 Task: Add the featured topics component in the site builder.
Action: Mouse moved to (1078, 77)
Screenshot: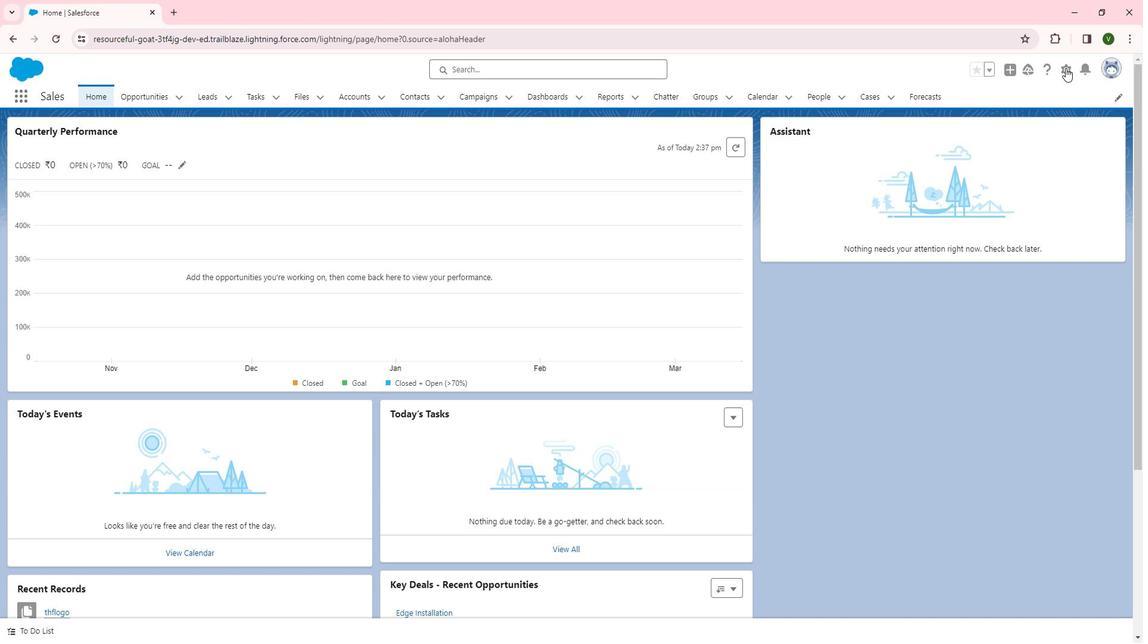 
Action: Mouse pressed left at (1078, 77)
Screenshot: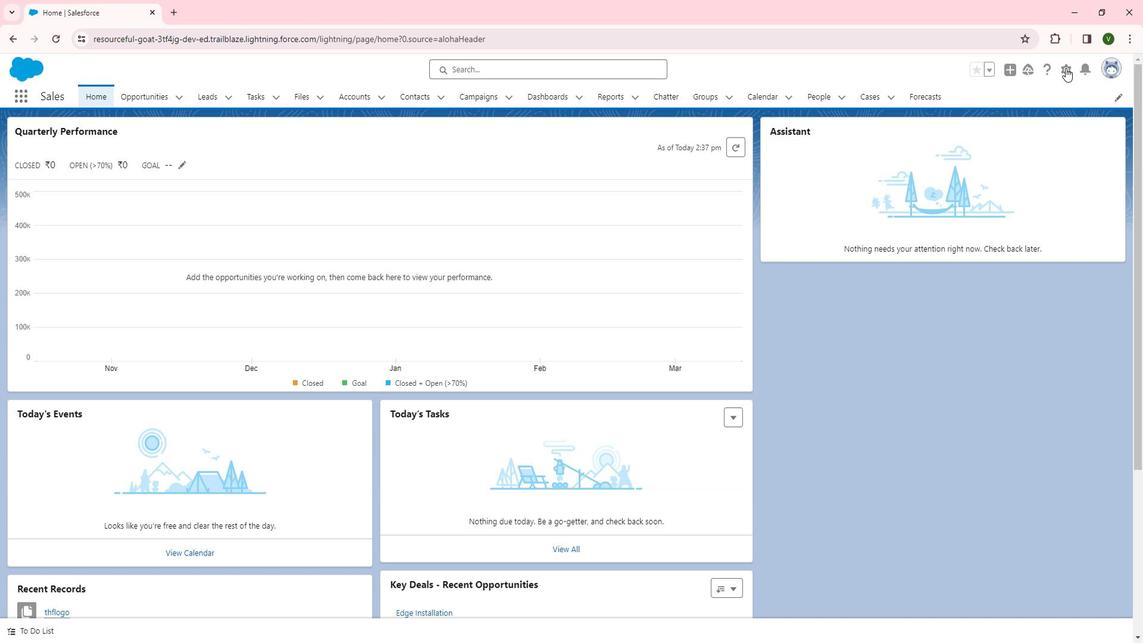 
Action: Mouse moved to (1023, 116)
Screenshot: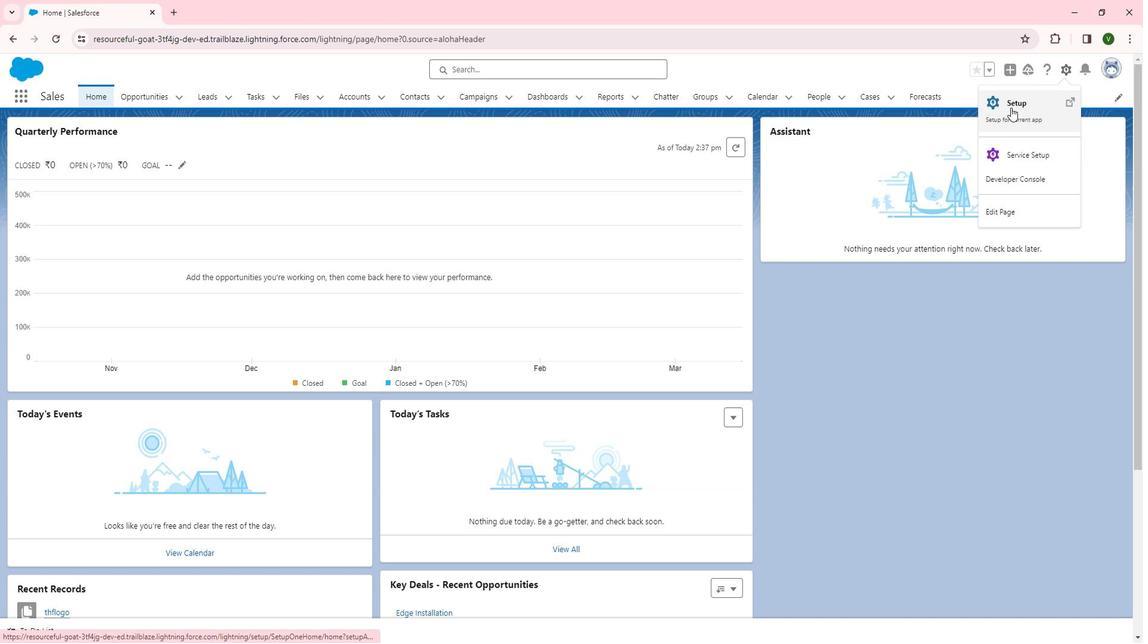 
Action: Mouse pressed left at (1023, 116)
Screenshot: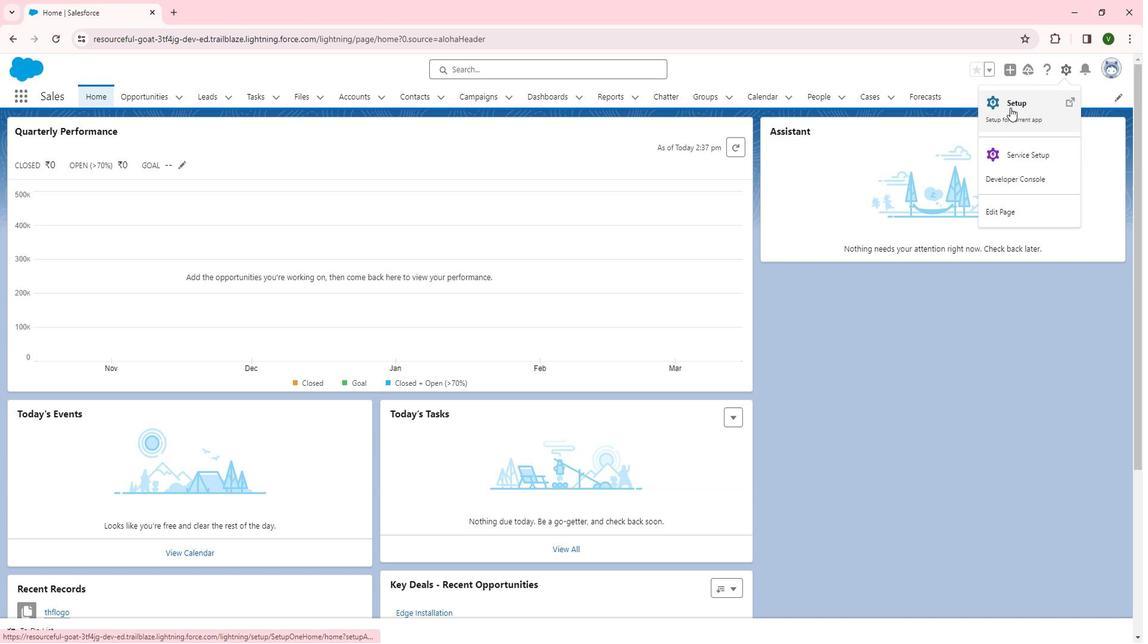 
Action: Mouse moved to (62, 407)
Screenshot: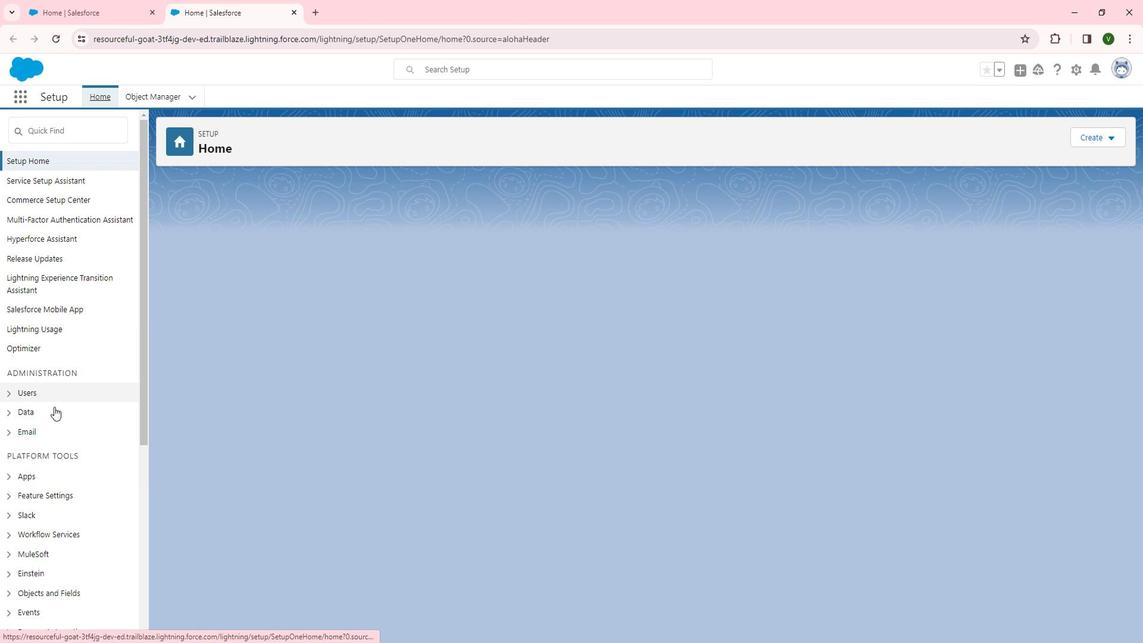
Action: Mouse scrolled (62, 407) with delta (0, 0)
Screenshot: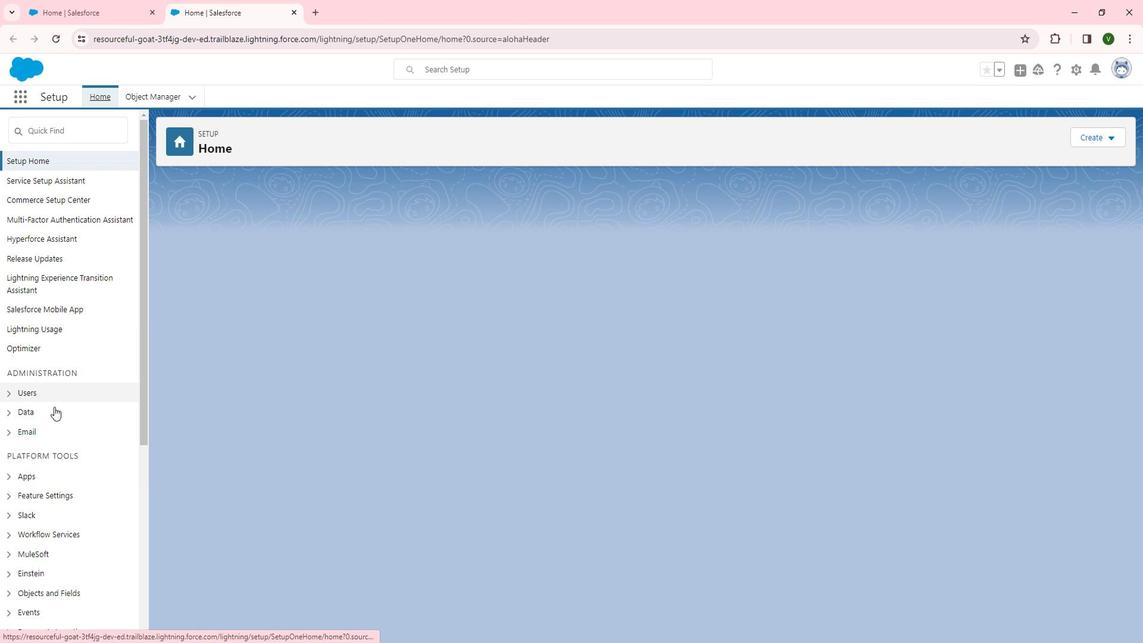 
Action: Mouse scrolled (62, 407) with delta (0, 0)
Screenshot: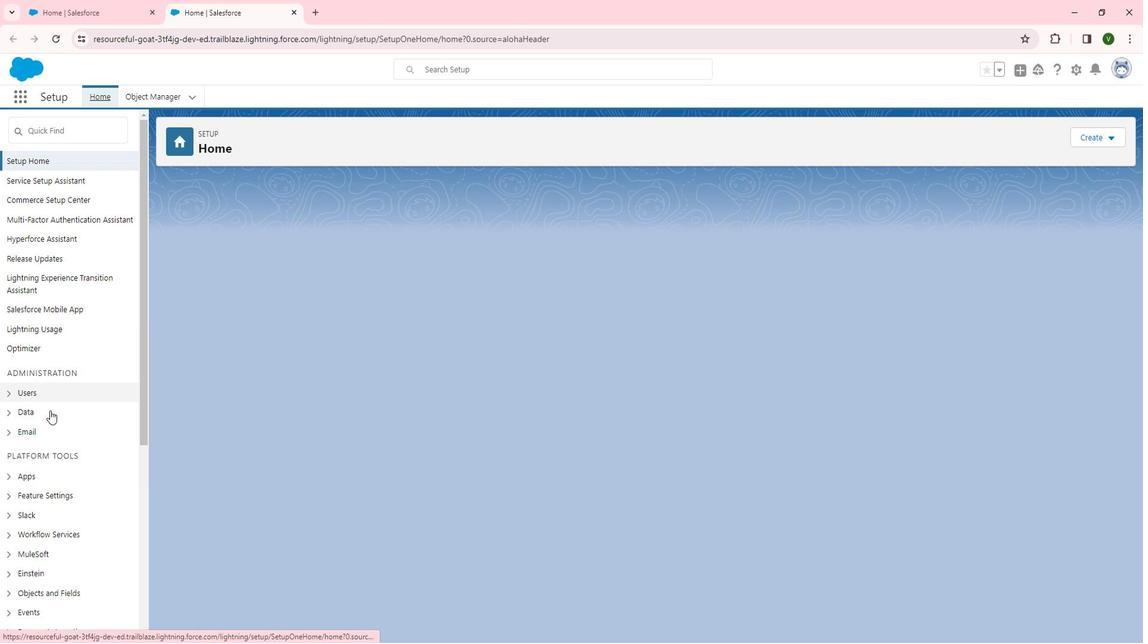 
Action: Mouse scrolled (62, 407) with delta (0, 0)
Screenshot: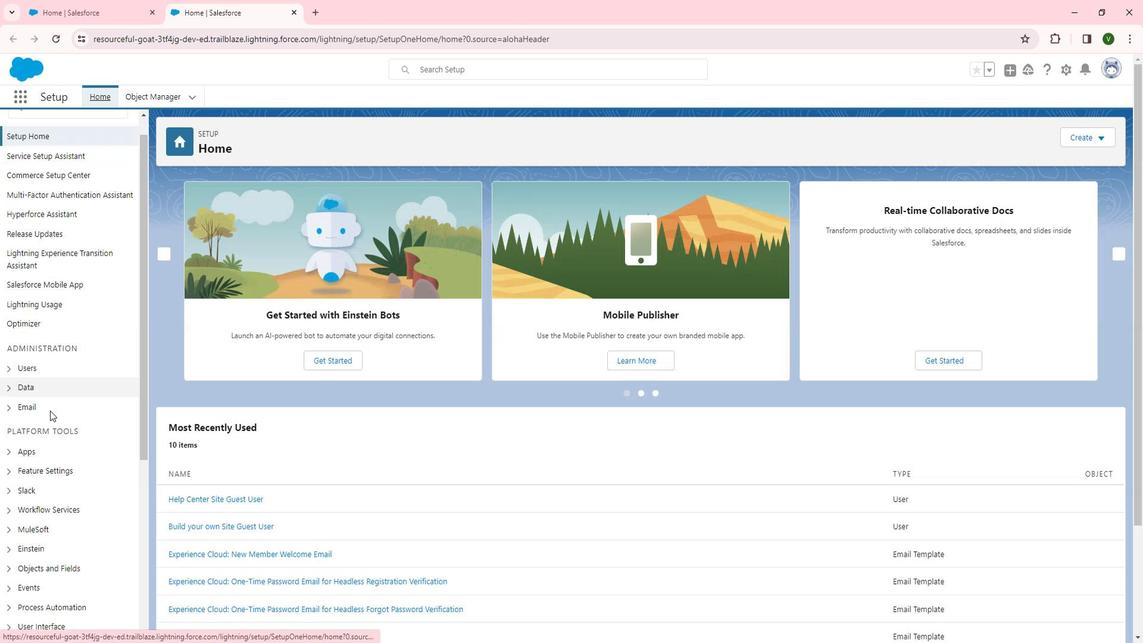 
Action: Mouse moved to (70, 306)
Screenshot: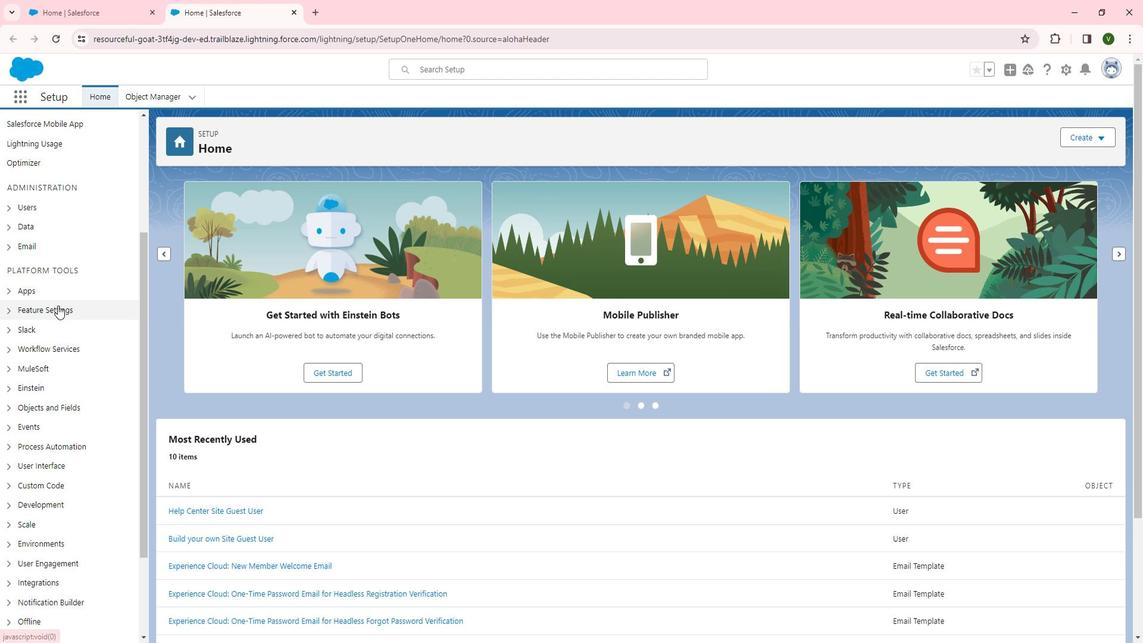 
Action: Mouse pressed left at (70, 306)
Screenshot: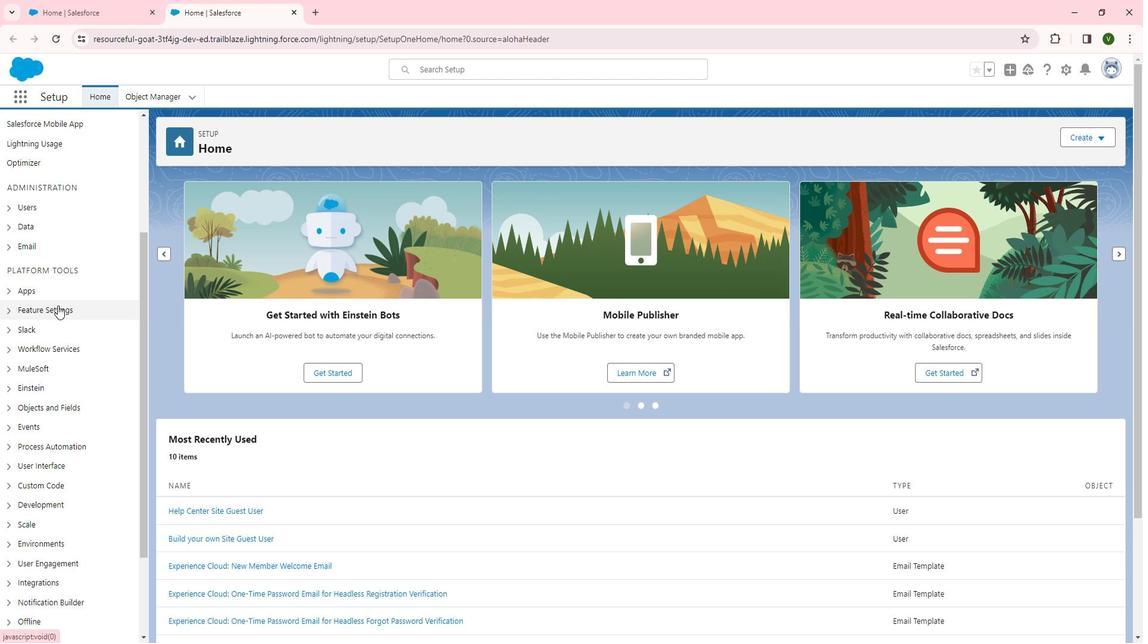 
Action: Mouse moved to (70, 306)
Screenshot: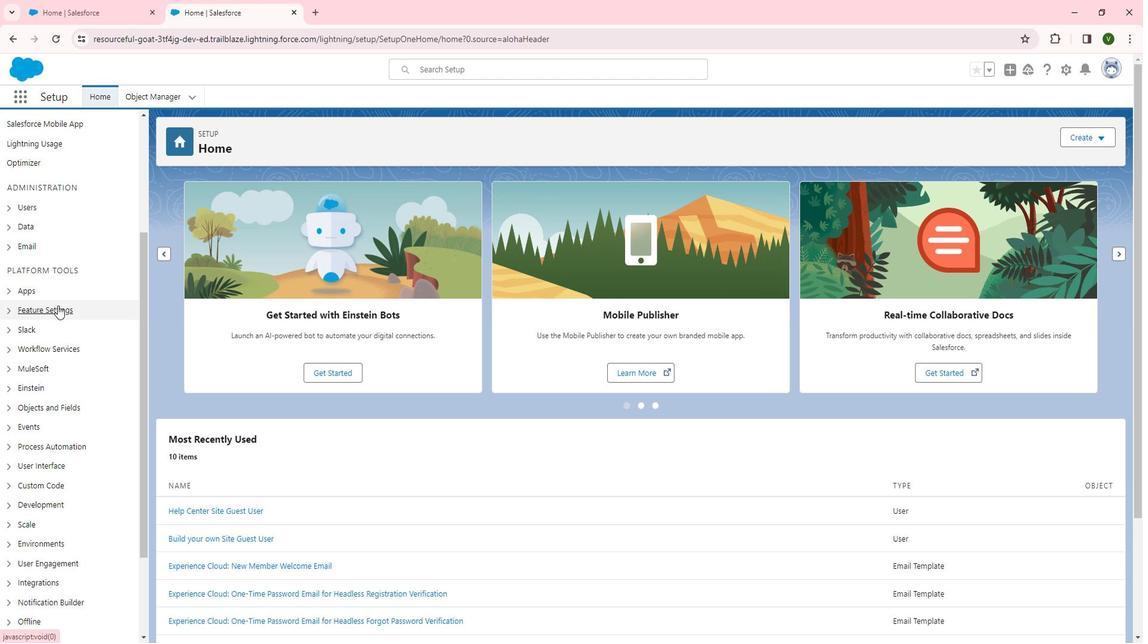 
Action: Mouse scrolled (70, 306) with delta (0, 0)
Screenshot: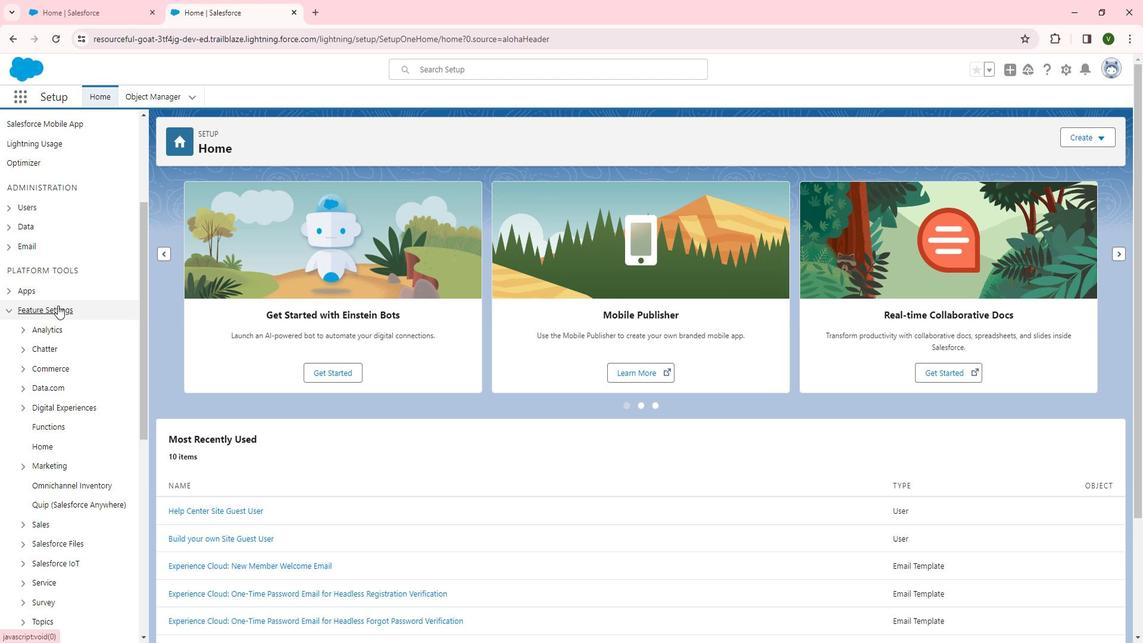 
Action: Mouse scrolled (70, 306) with delta (0, 0)
Screenshot: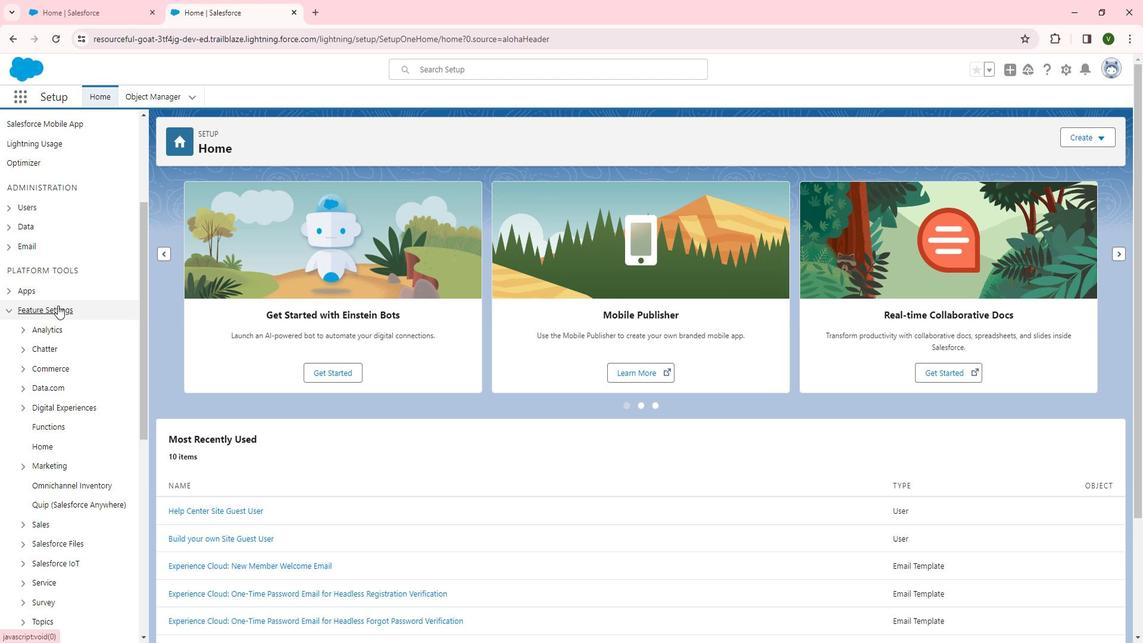 
Action: Mouse moved to (85, 285)
Screenshot: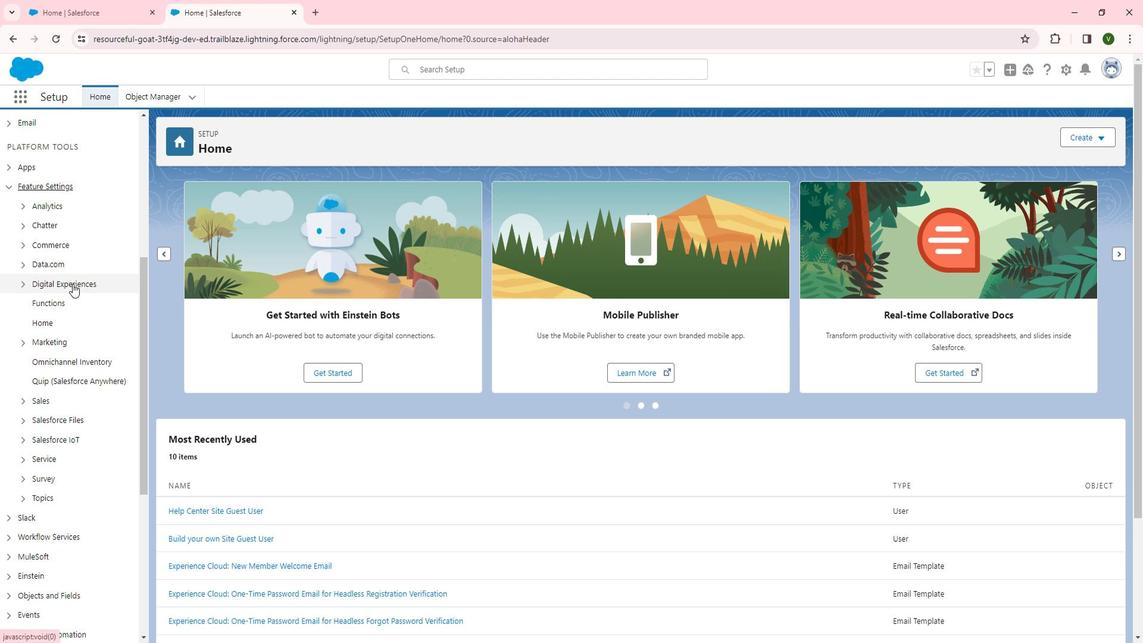 
Action: Mouse pressed left at (85, 285)
Screenshot: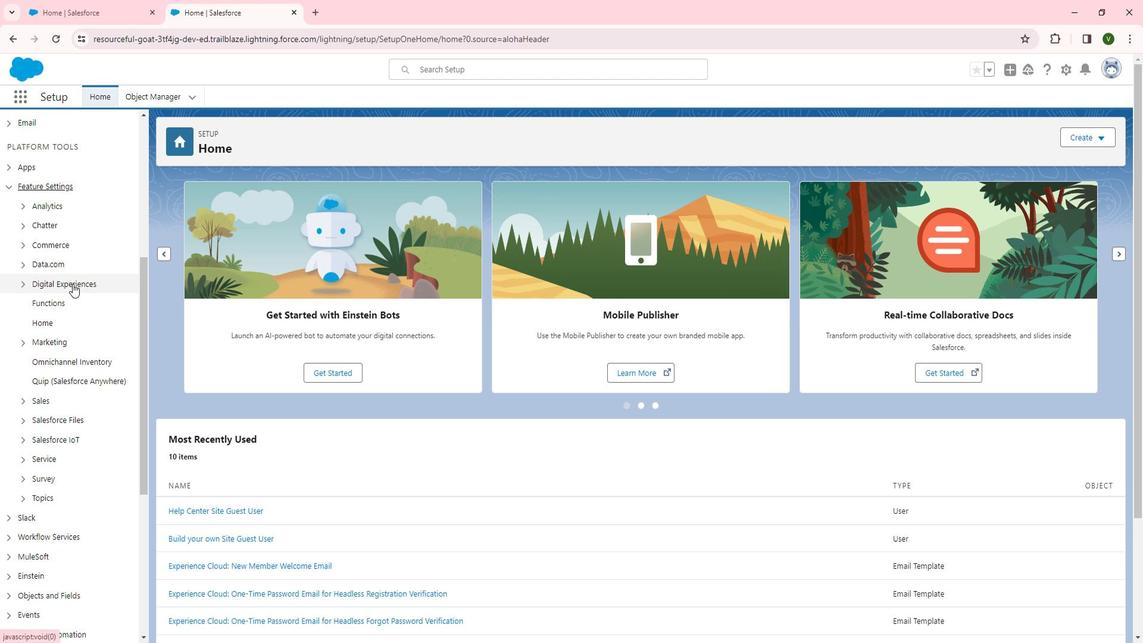 
Action: Mouse moved to (69, 304)
Screenshot: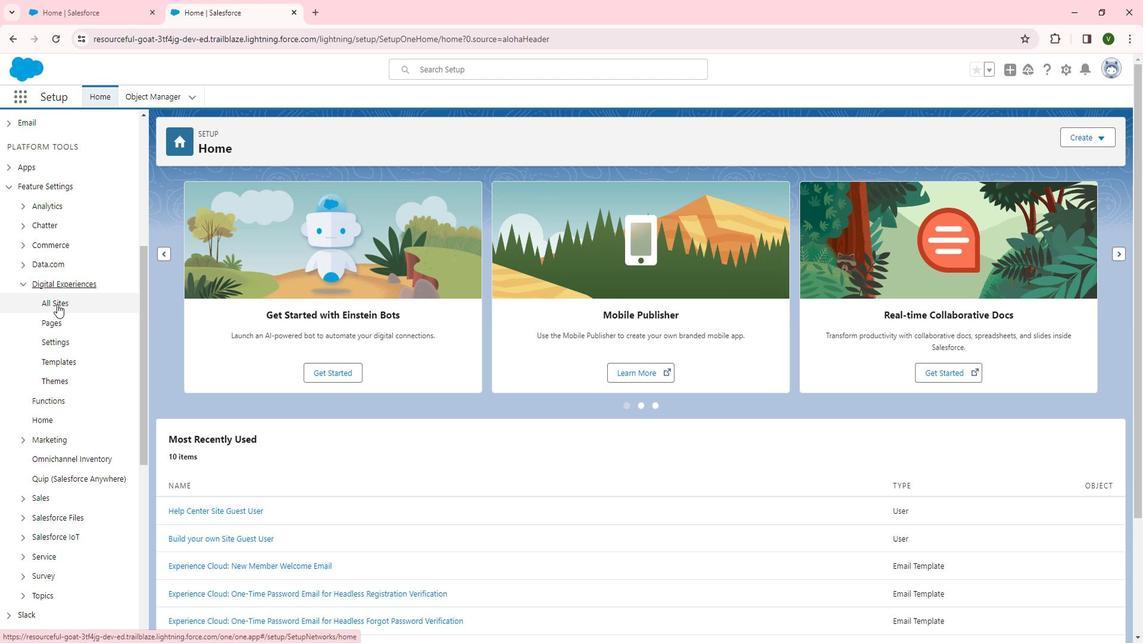 
Action: Mouse pressed left at (69, 304)
Screenshot: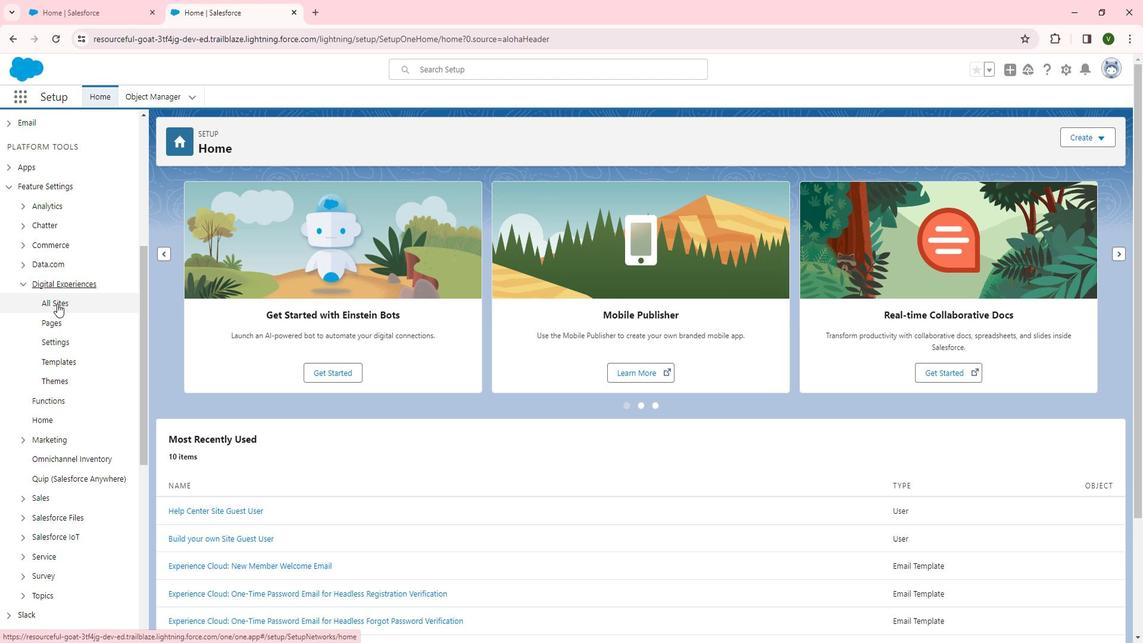 
Action: Mouse moved to (209, 315)
Screenshot: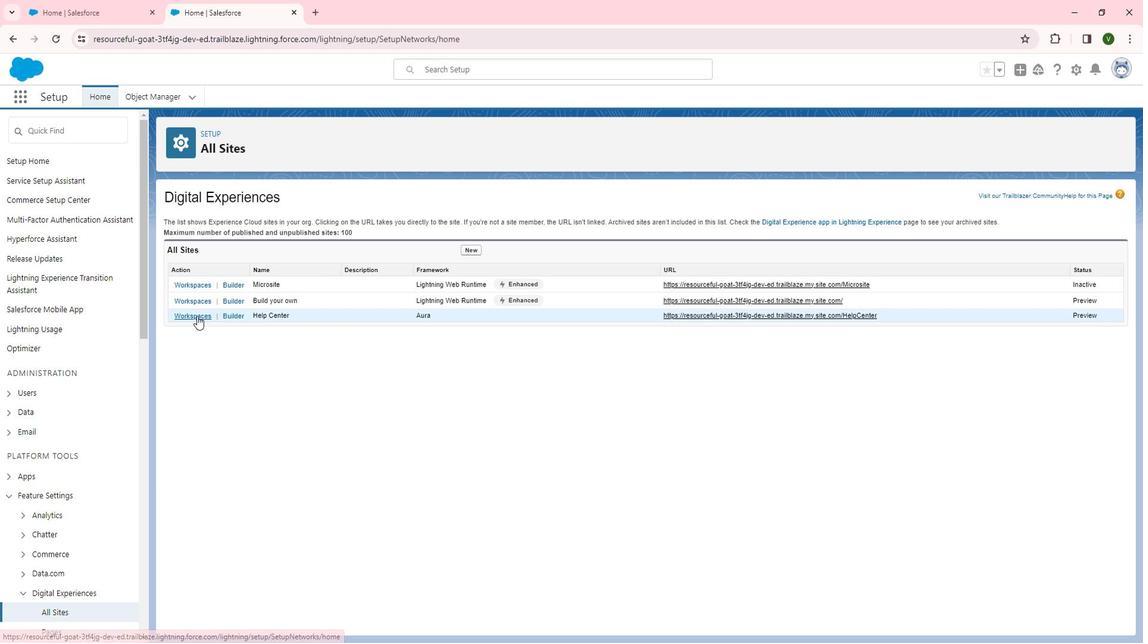 
Action: Mouse pressed left at (209, 315)
Screenshot: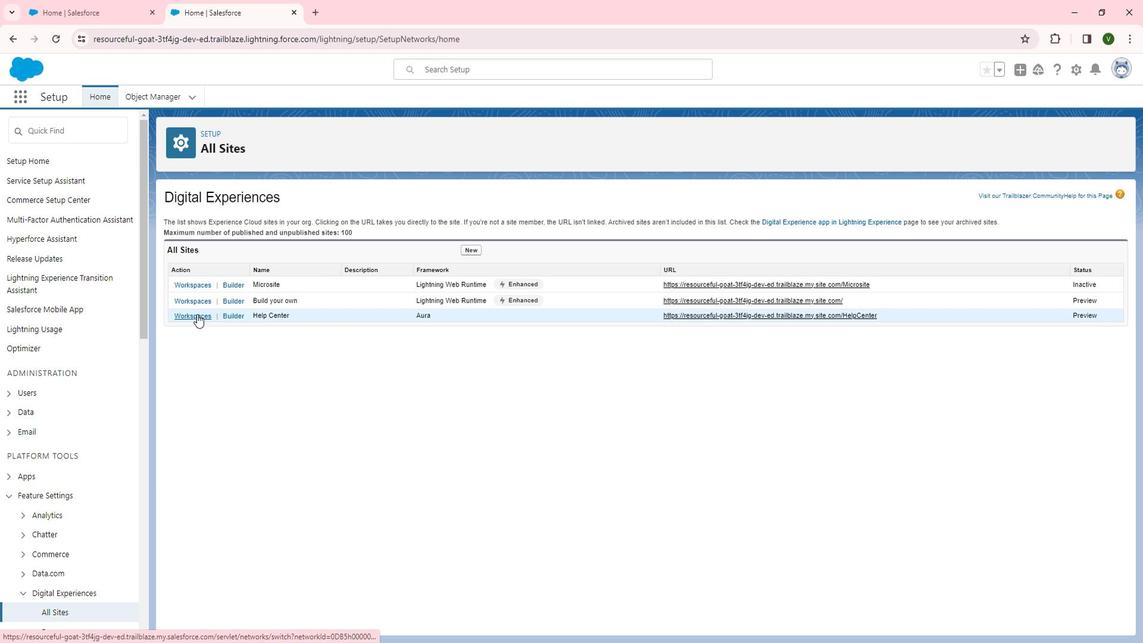 
Action: Mouse moved to (129, 251)
Screenshot: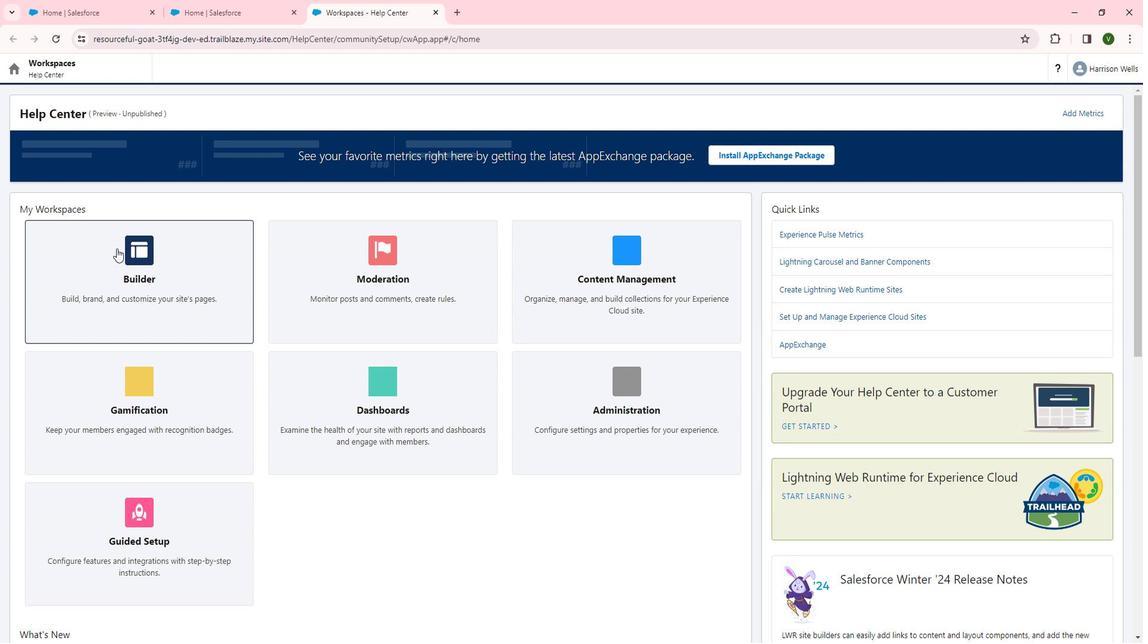 
Action: Mouse pressed left at (129, 251)
Screenshot: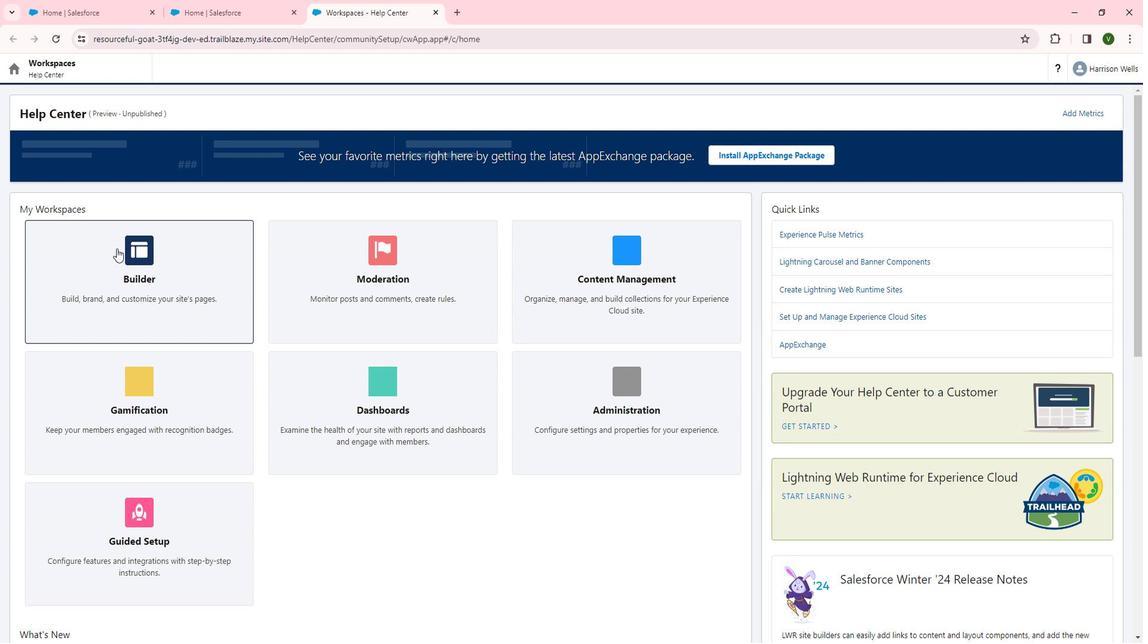 
Action: Mouse moved to (38, 136)
Screenshot: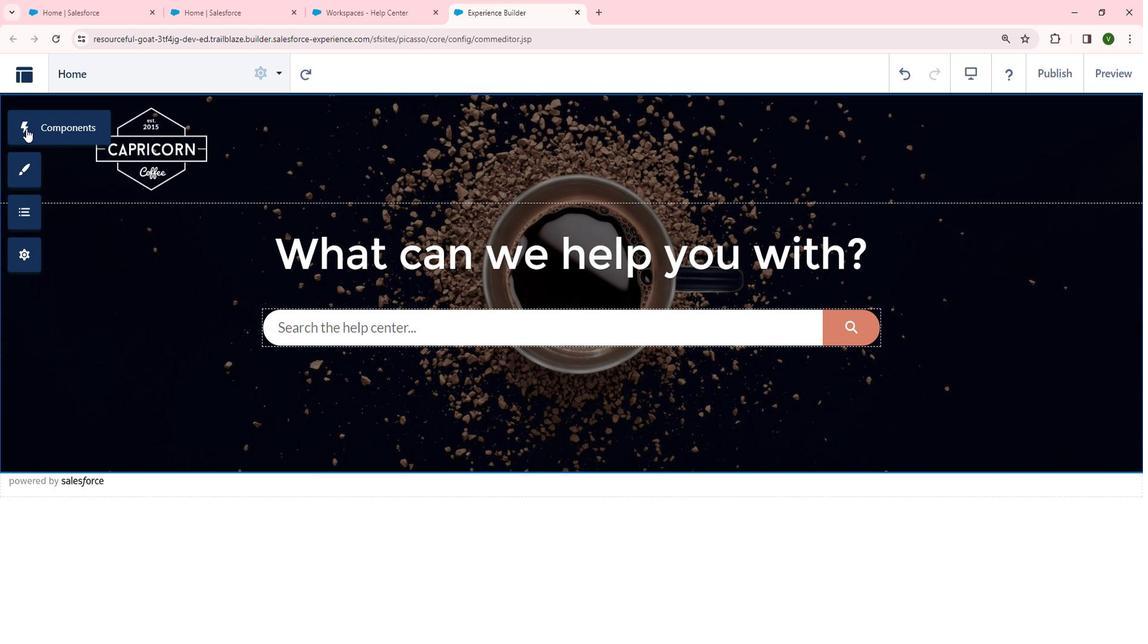 
Action: Mouse pressed left at (38, 136)
Screenshot: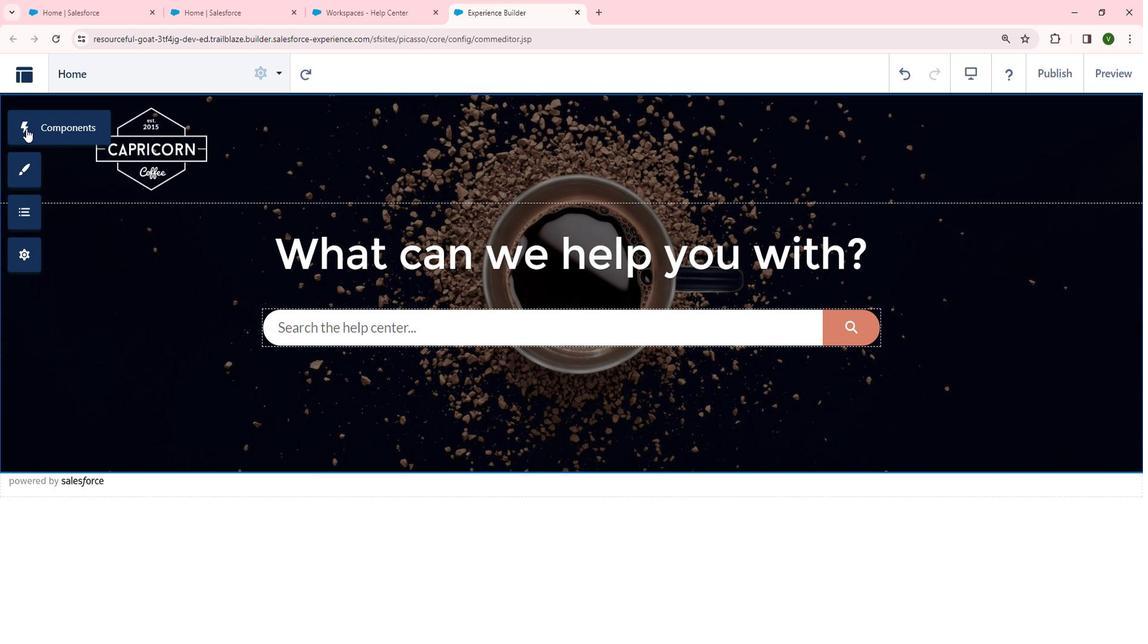 
Action: Mouse moved to (188, 306)
Screenshot: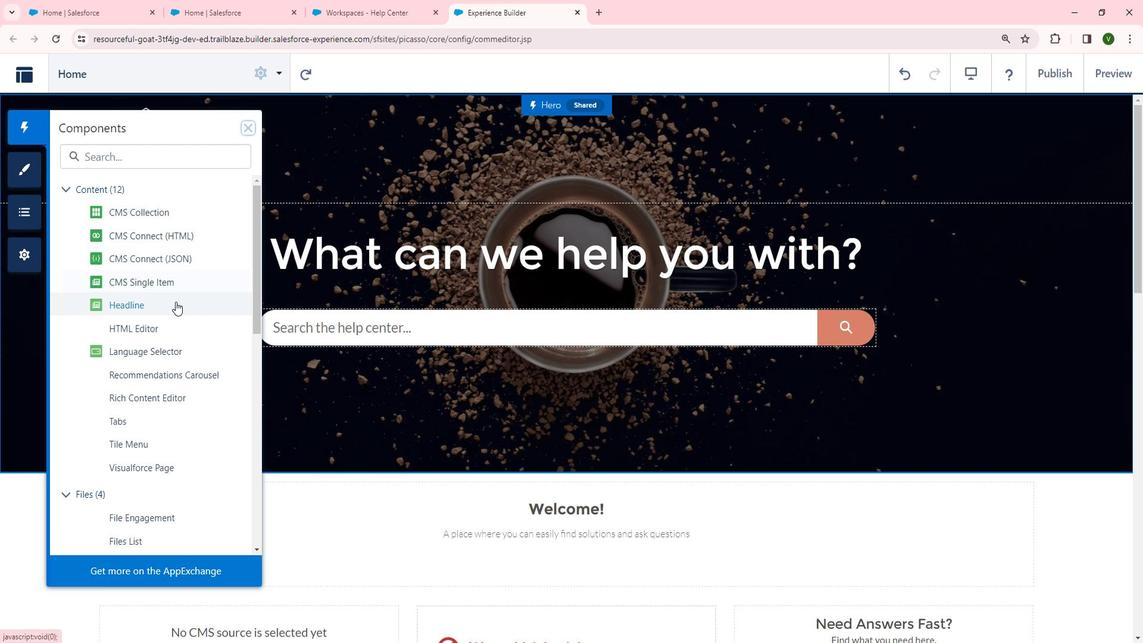 
Action: Mouse scrolled (188, 305) with delta (0, 0)
Screenshot: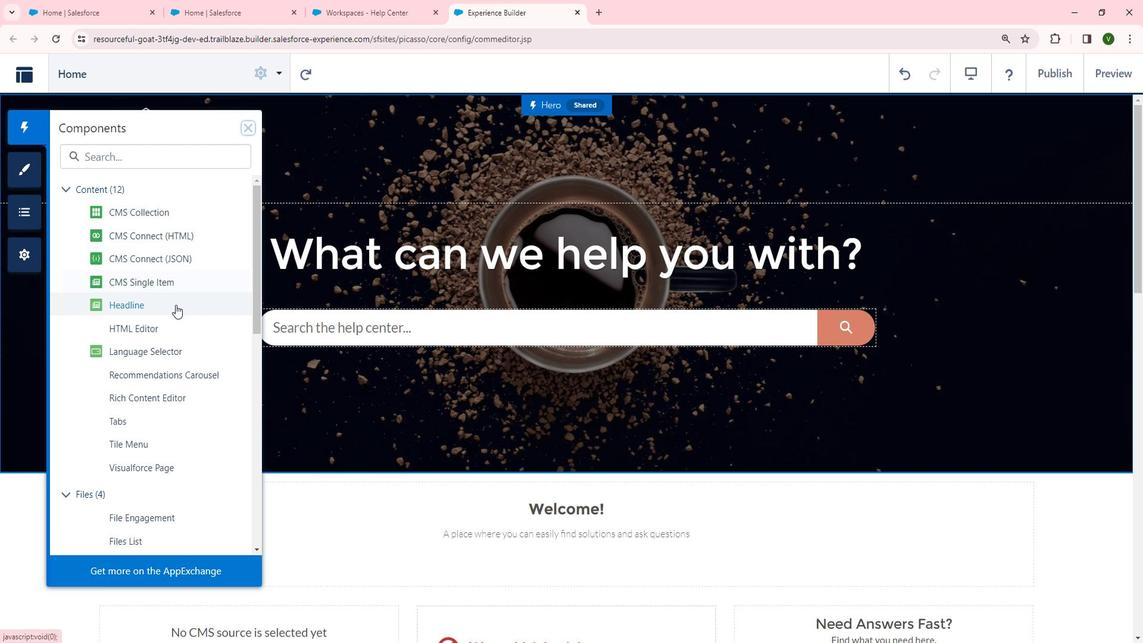 
Action: Mouse moved to (187, 307)
Screenshot: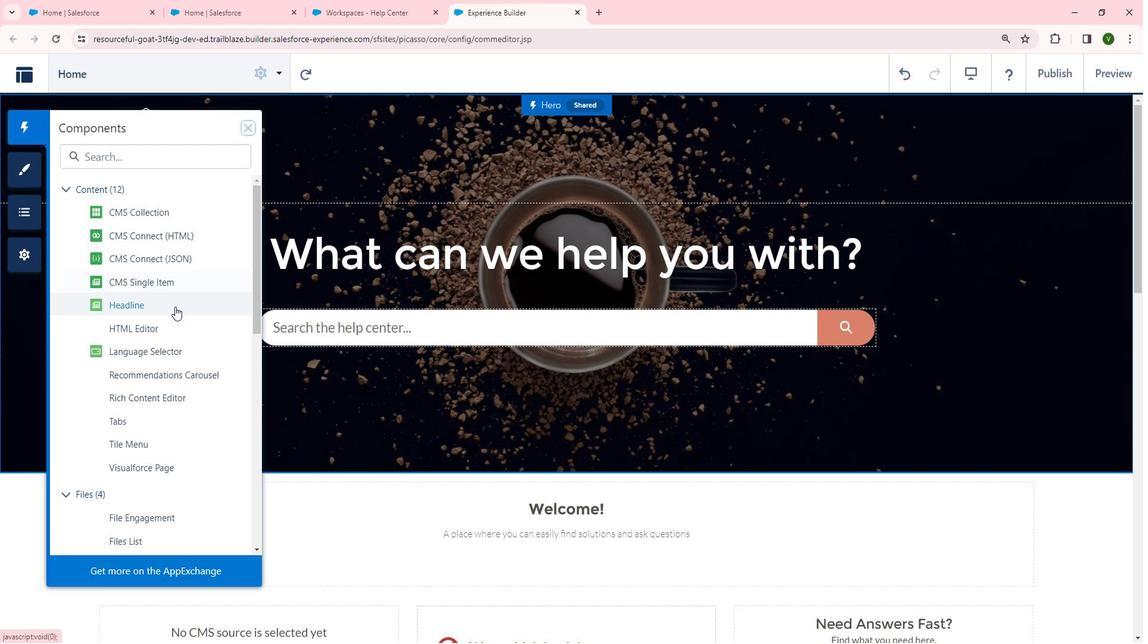 
Action: Mouse scrolled (187, 307) with delta (0, 0)
Screenshot: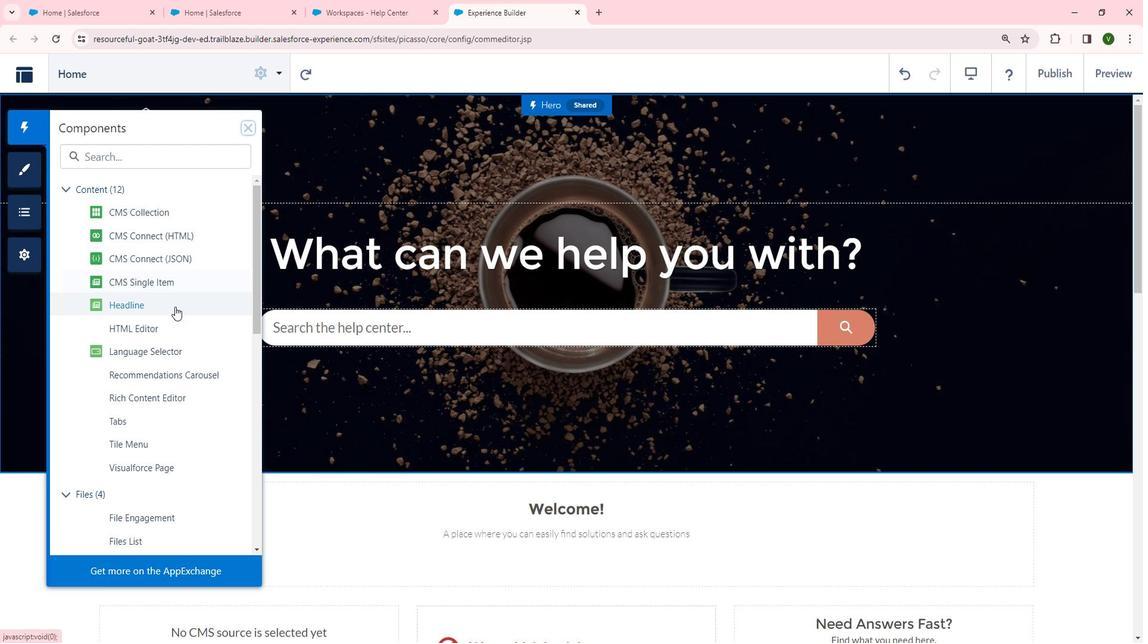 
Action: Mouse scrolled (187, 307) with delta (0, 0)
Screenshot: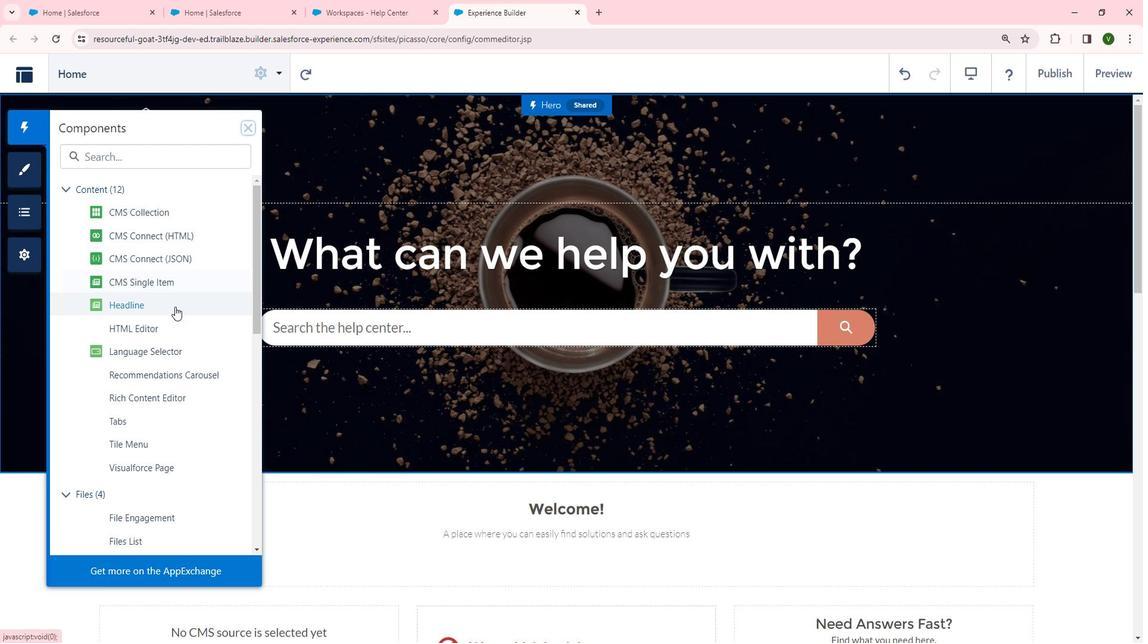 
Action: Mouse scrolled (187, 307) with delta (0, 0)
Screenshot: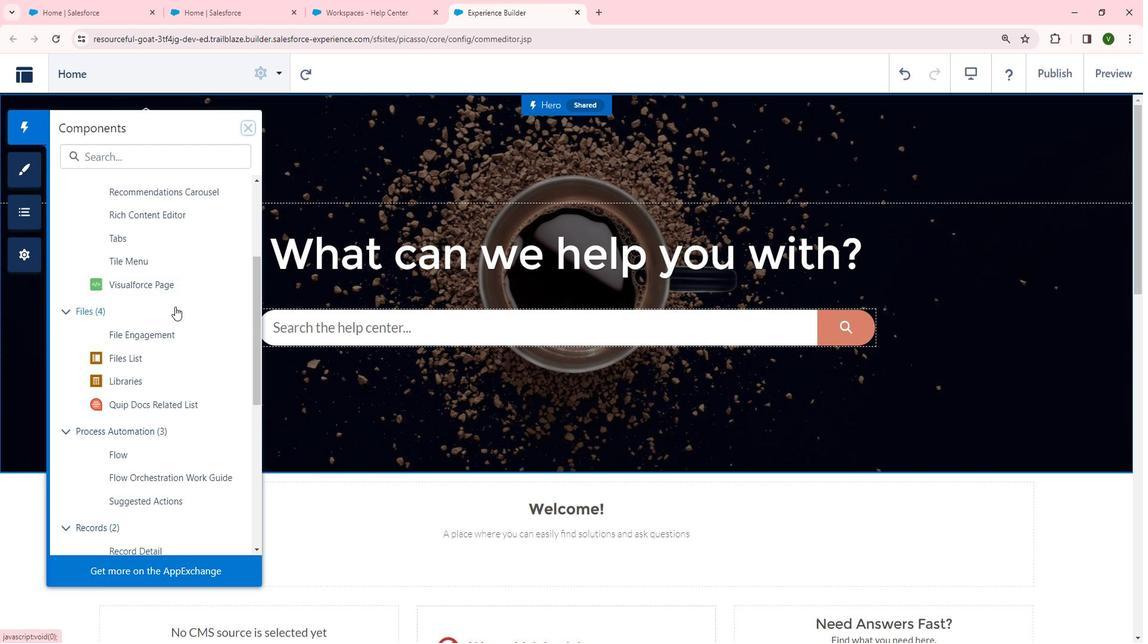 
Action: Mouse scrolled (187, 307) with delta (0, 0)
Screenshot: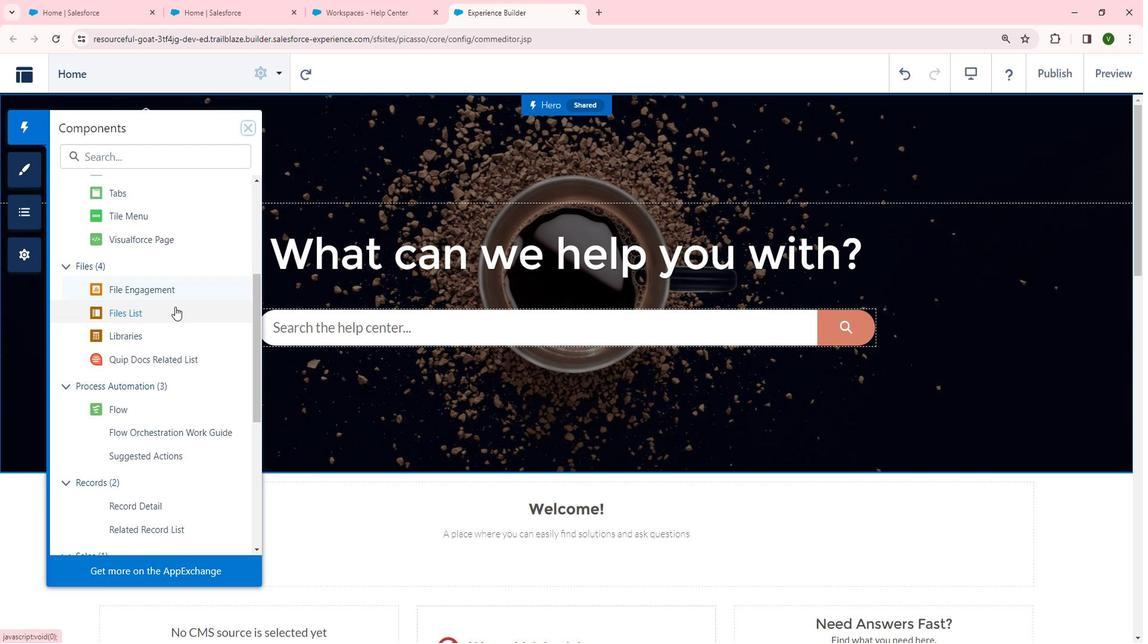 
Action: Mouse scrolled (187, 307) with delta (0, 0)
Screenshot: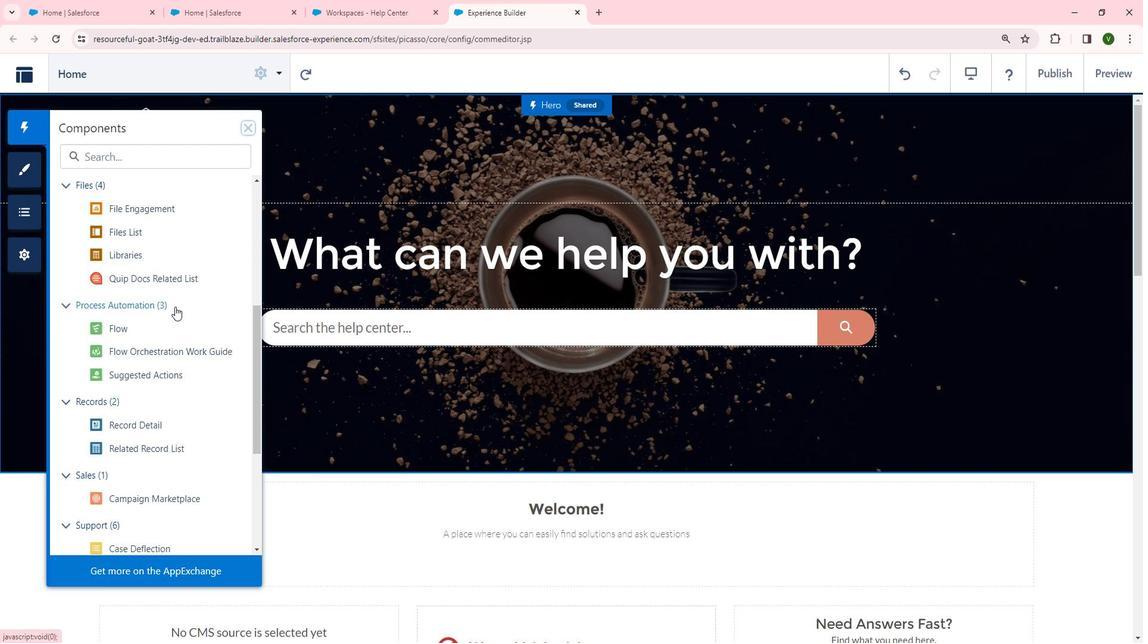 
Action: Mouse scrolled (187, 307) with delta (0, 0)
Screenshot: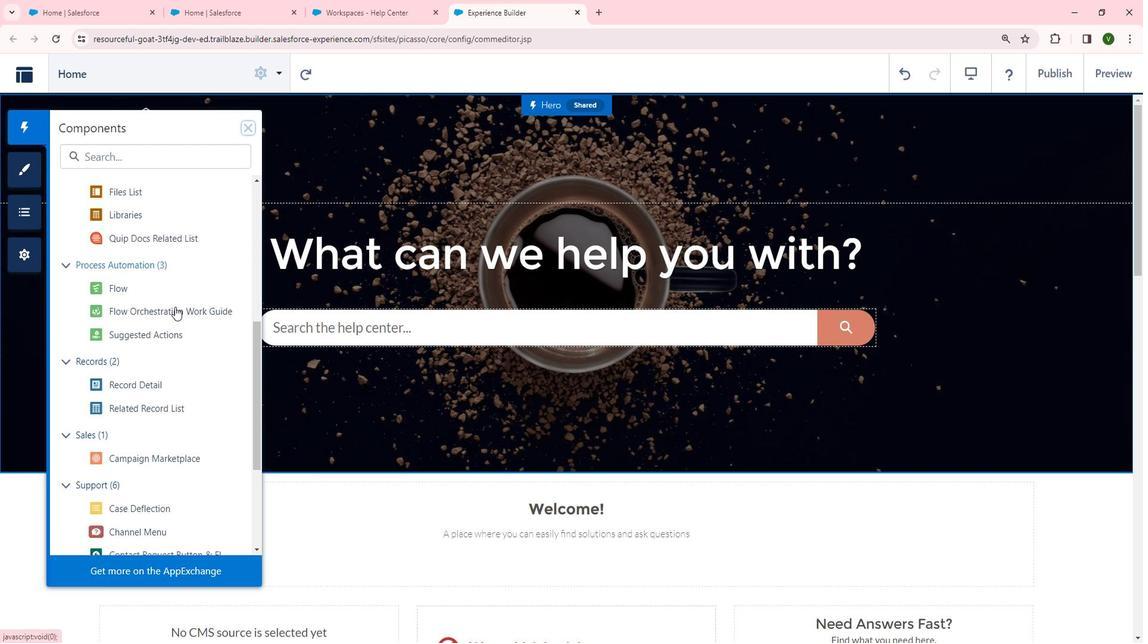 
Action: Mouse scrolled (187, 307) with delta (0, 0)
Screenshot: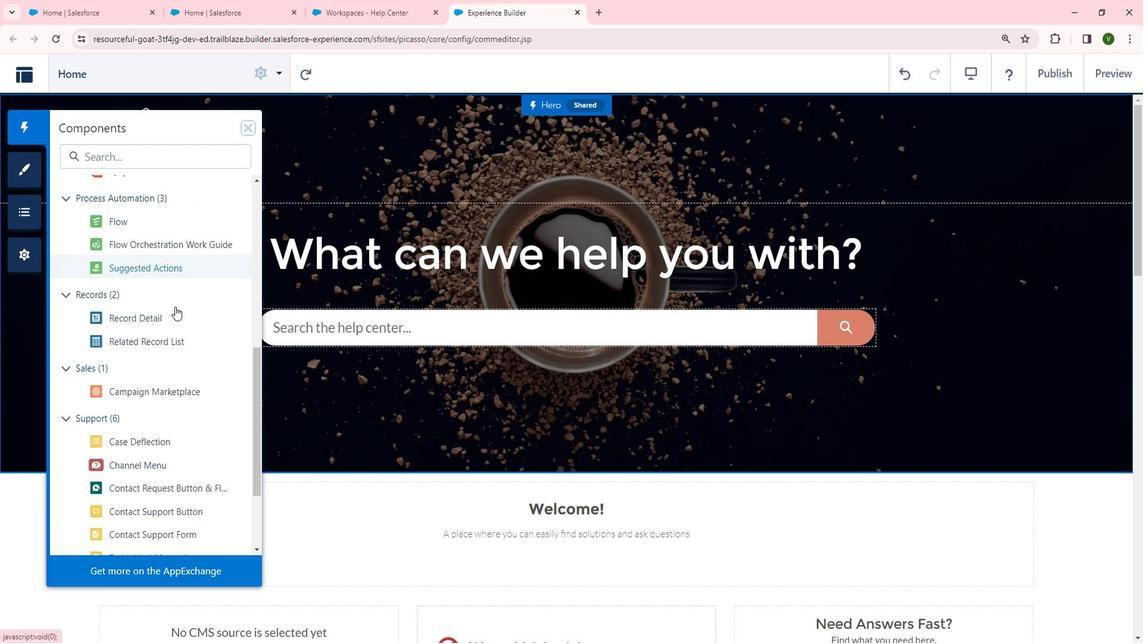 
Action: Mouse scrolled (187, 307) with delta (0, 0)
Screenshot: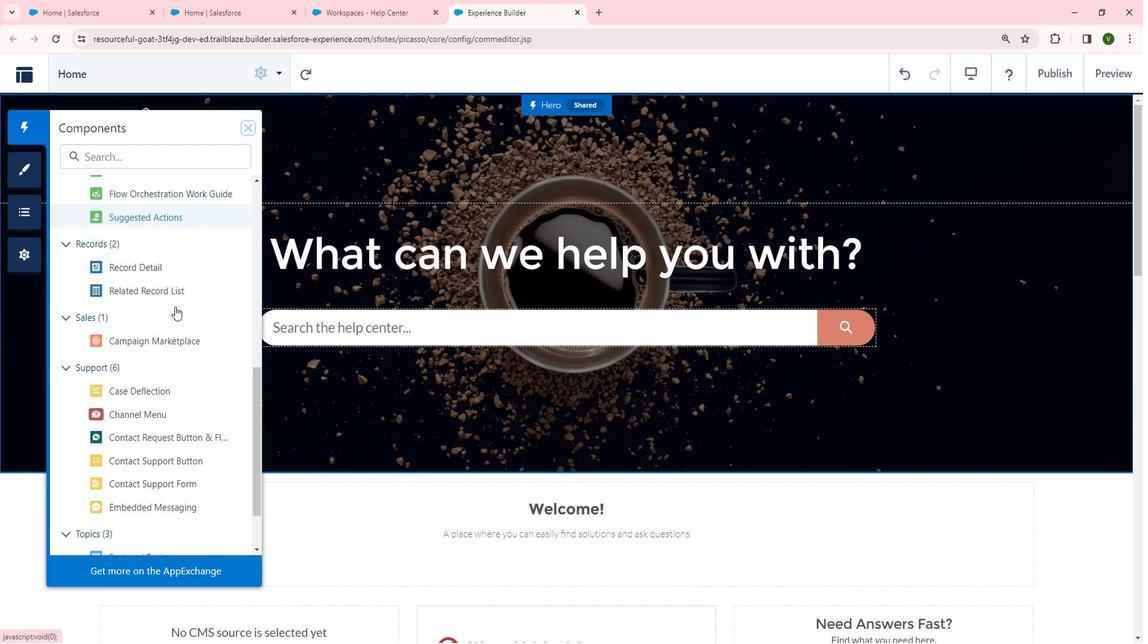 
Action: Mouse scrolled (187, 307) with delta (0, 0)
Screenshot: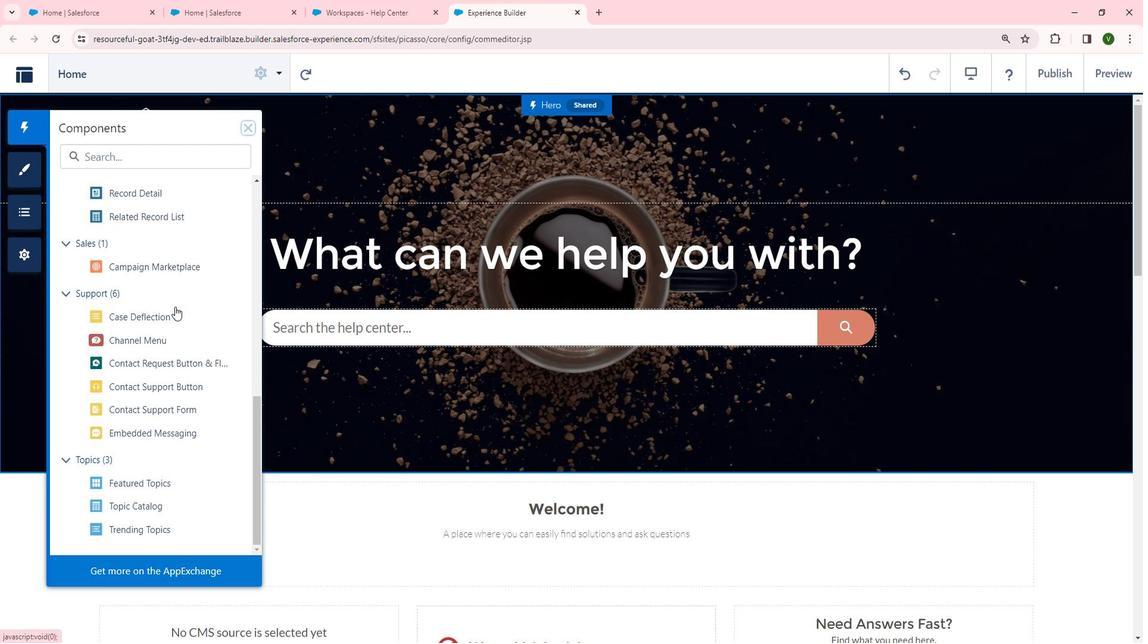 
Action: Mouse scrolled (187, 307) with delta (0, 0)
Screenshot: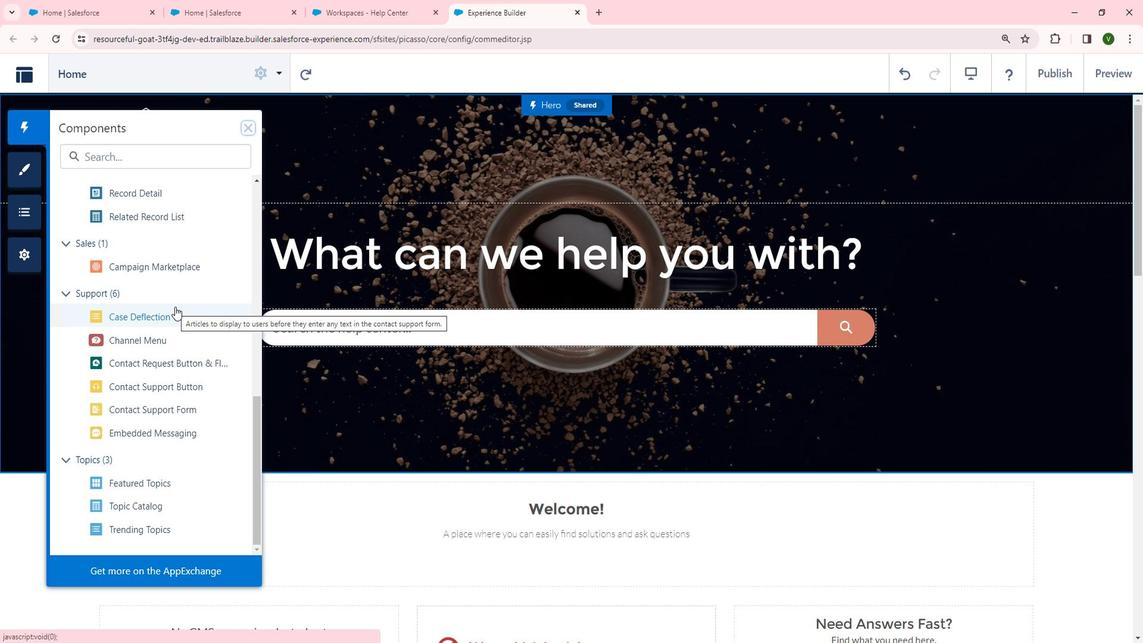 
Action: Mouse moved to (161, 477)
Screenshot: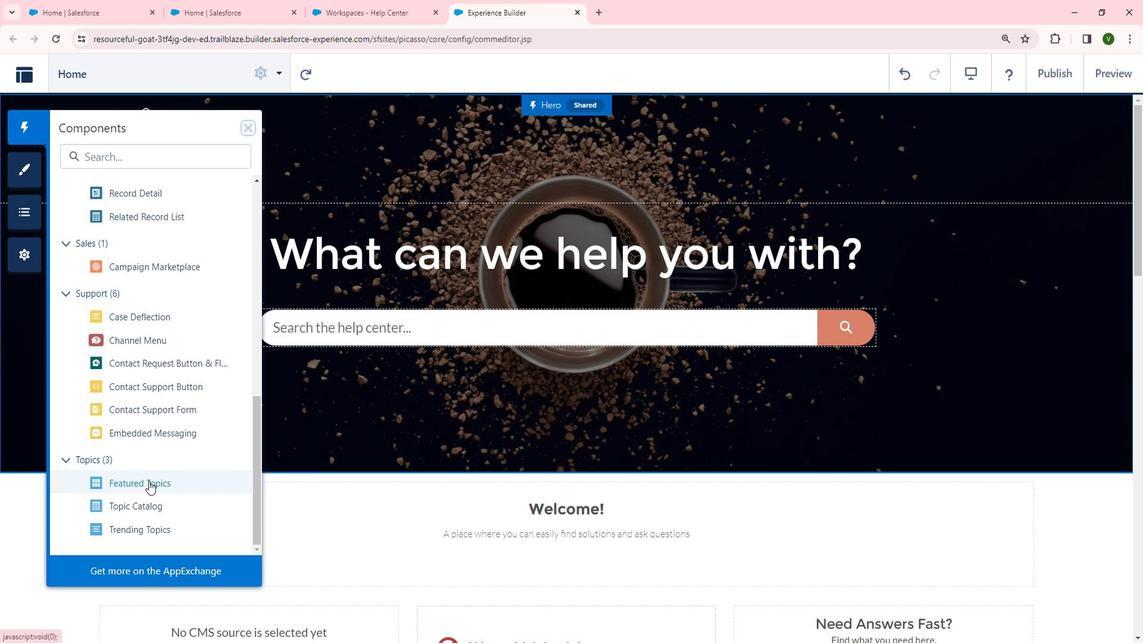 
Action: Mouse pressed left at (161, 477)
Screenshot: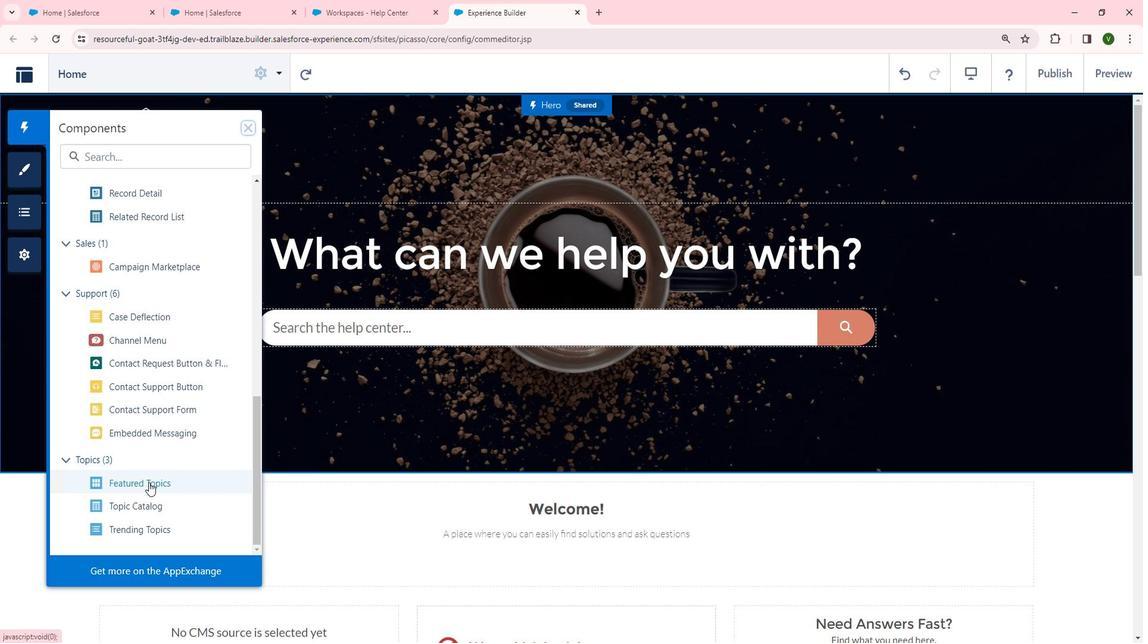 
Action: Mouse moved to (796, 564)
Screenshot: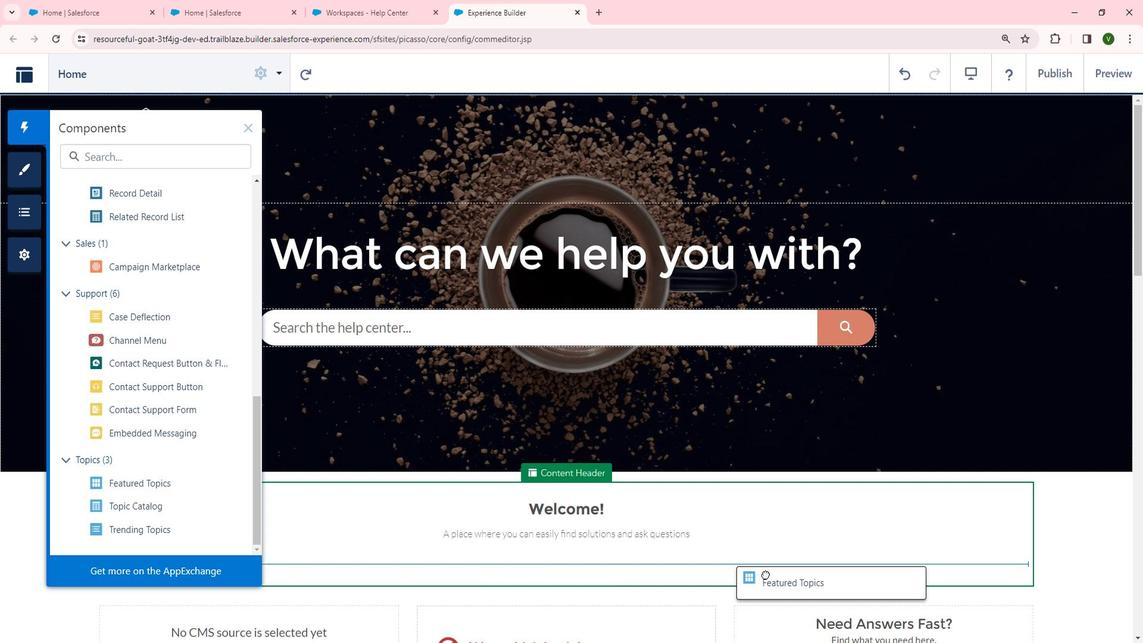
Action: Mouse scrolled (796, 564) with delta (0, 0)
Screenshot: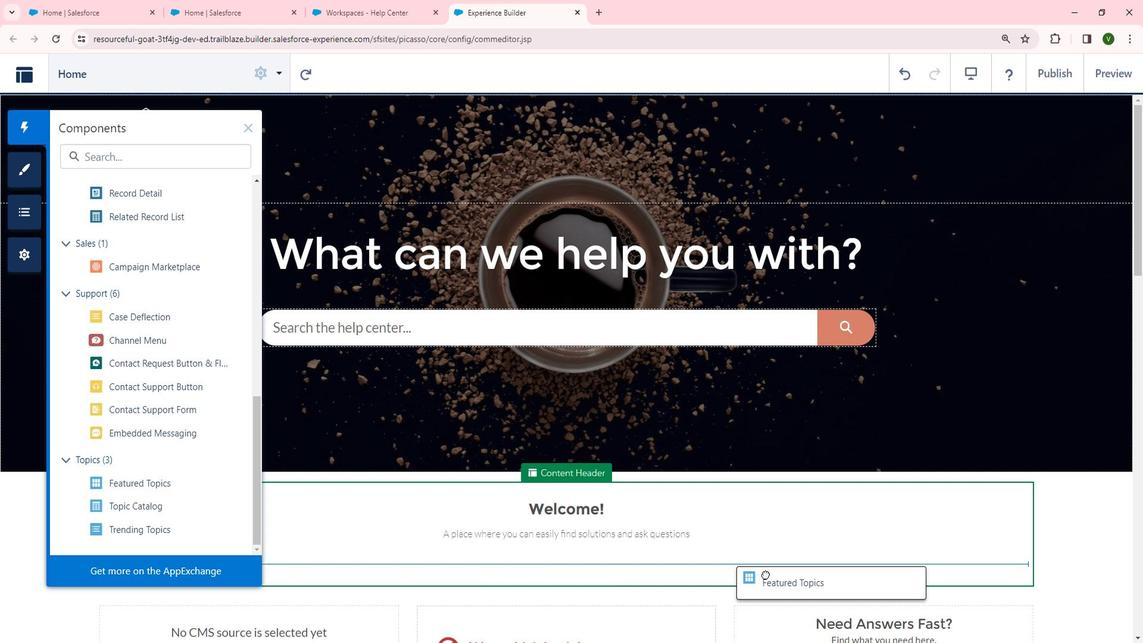 
Action: Mouse moved to (807, 562)
Screenshot: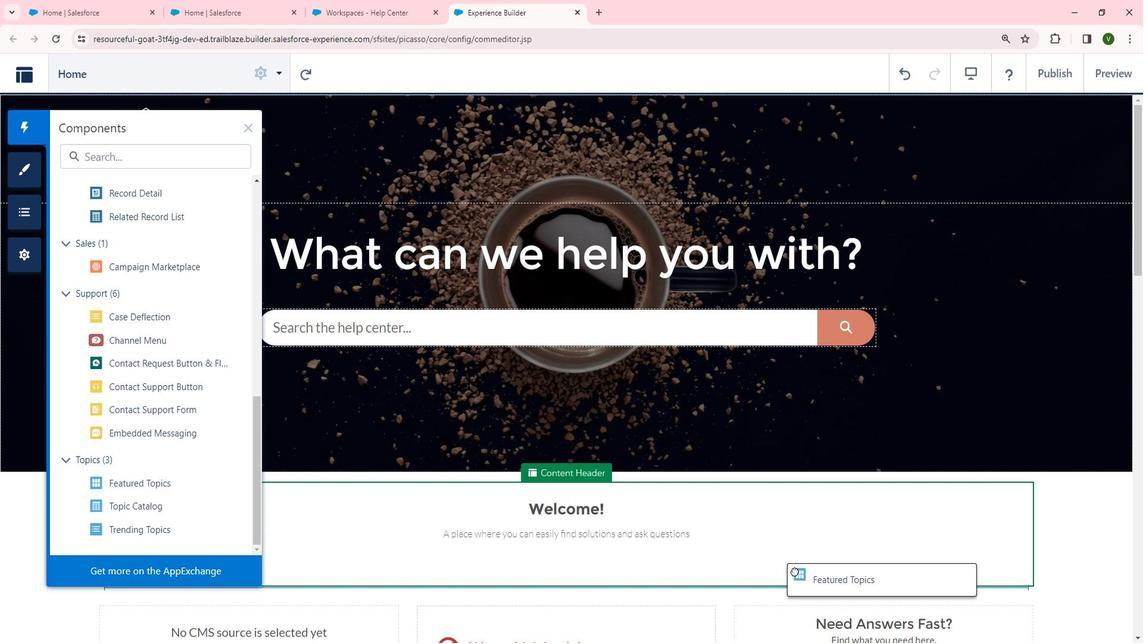 
Action: Mouse scrolled (807, 562) with delta (0, 0)
Screenshot: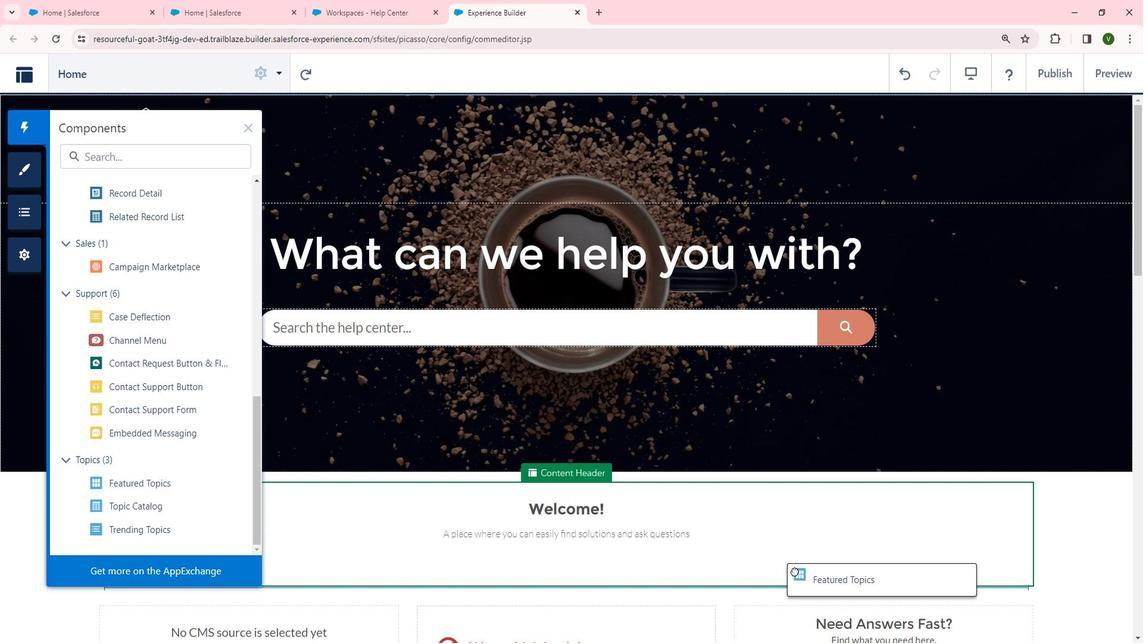 
Action: Mouse scrolled (807, 562) with delta (0, 0)
Screenshot: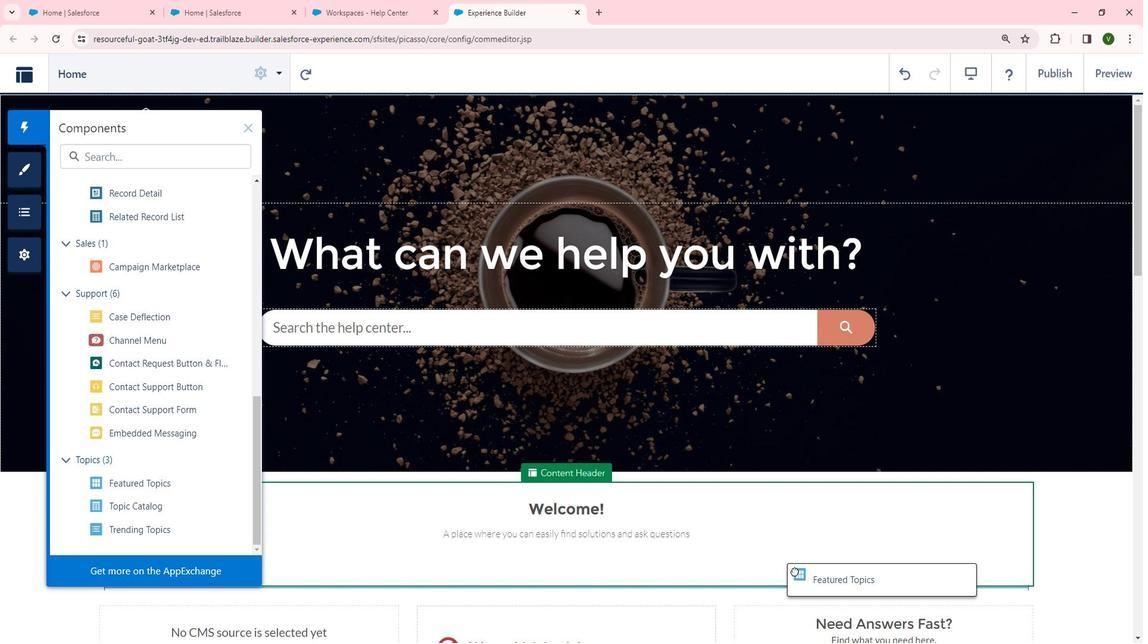 
Action: Mouse scrolled (807, 562) with delta (0, 0)
Screenshot: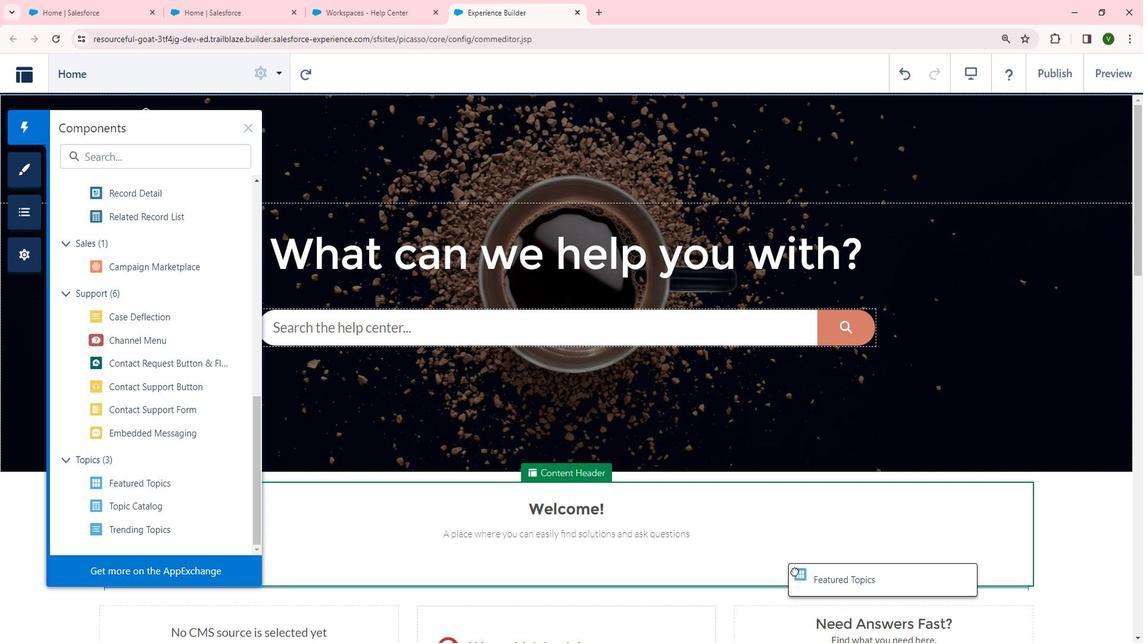
Action: Mouse scrolled (807, 562) with delta (0, 0)
Screenshot: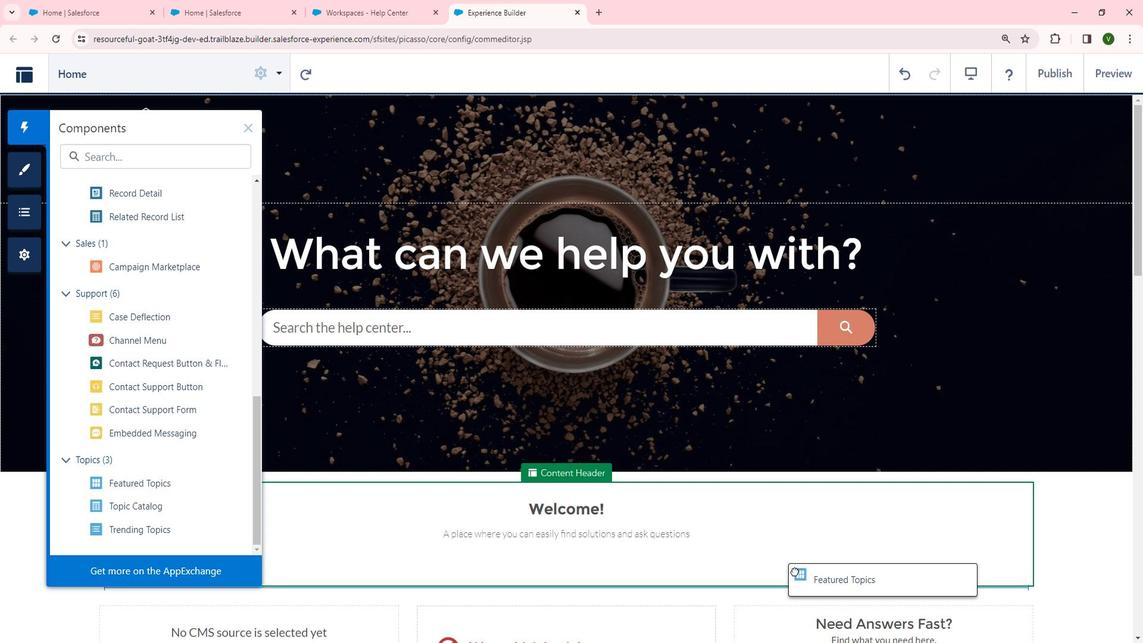
Action: Mouse moved to (814, 551)
Screenshot: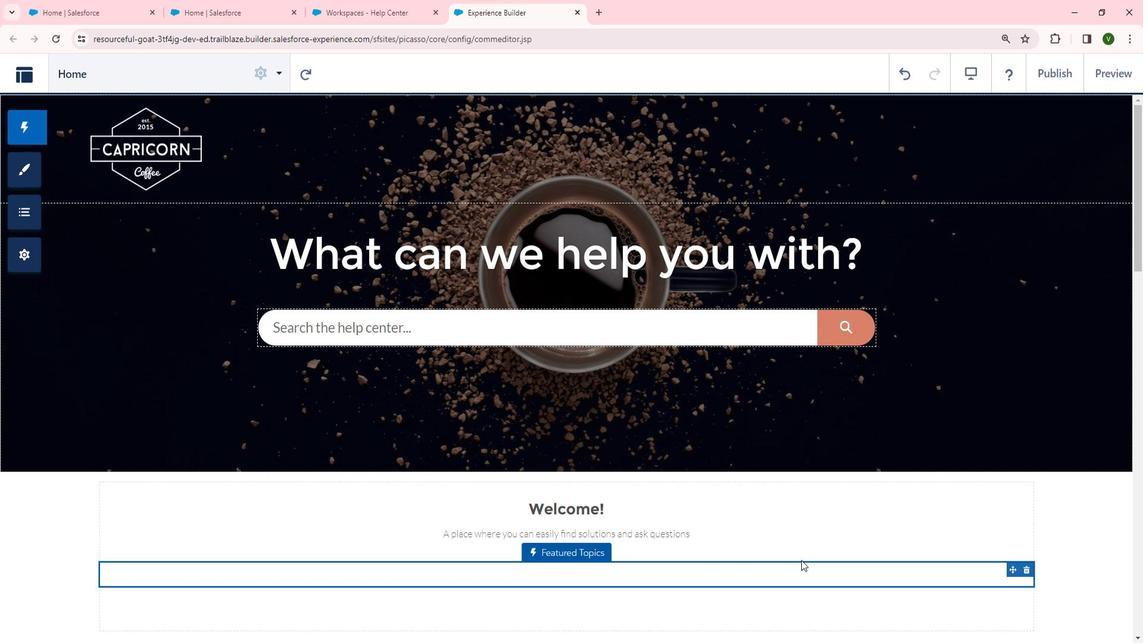 
